 Task: Create in the project ChampionWorks and in the Backlog issue 'Address issues related to system accessibility for users with hearing impairments' a child issue 'Kubernetes cluster workload balancing and optimization', and assign it to team member softage.3@softage.net. Create in the project ChampionWorks and in the Backlog issue 'Develop a new feature to allow for automatic document classification and sorting' a child issue 'Integration with customer relationship management software', and assign it to team member softage.4@softage.net
Action: Mouse moved to (171, 45)
Screenshot: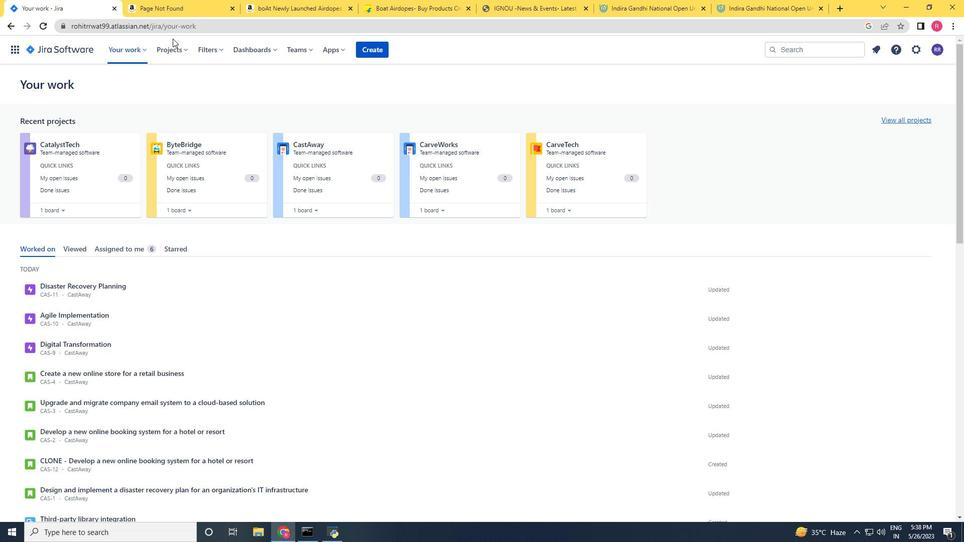 
Action: Mouse pressed left at (171, 45)
Screenshot: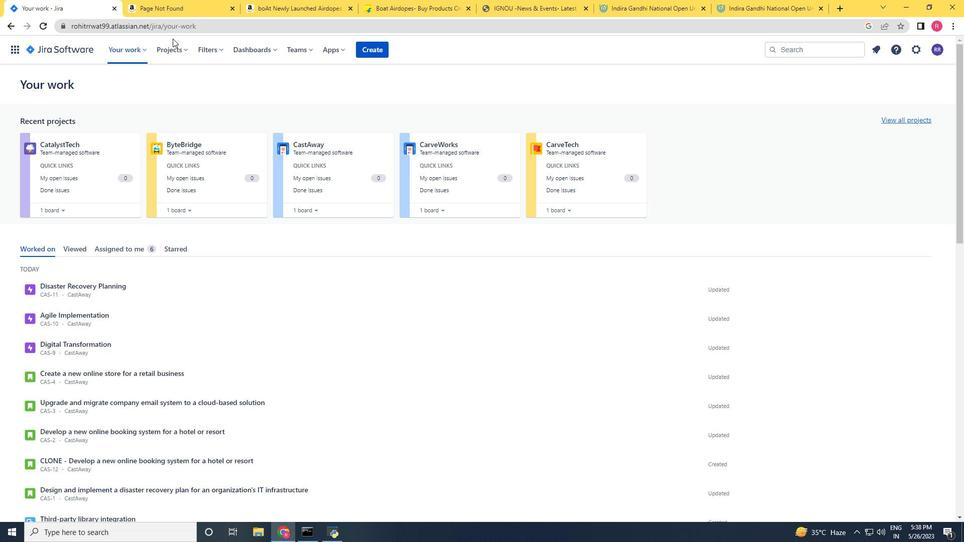 
Action: Mouse moved to (179, 93)
Screenshot: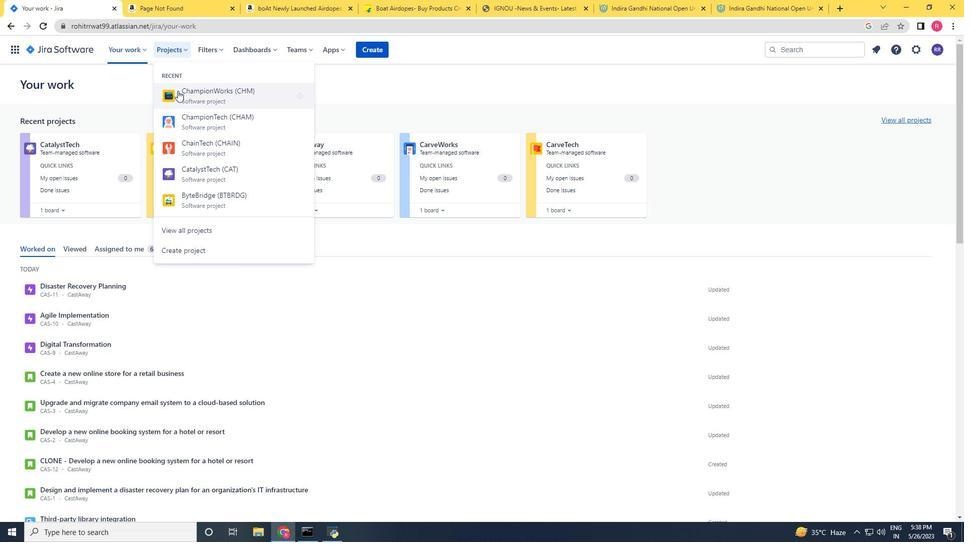 
Action: Mouse pressed left at (179, 93)
Screenshot: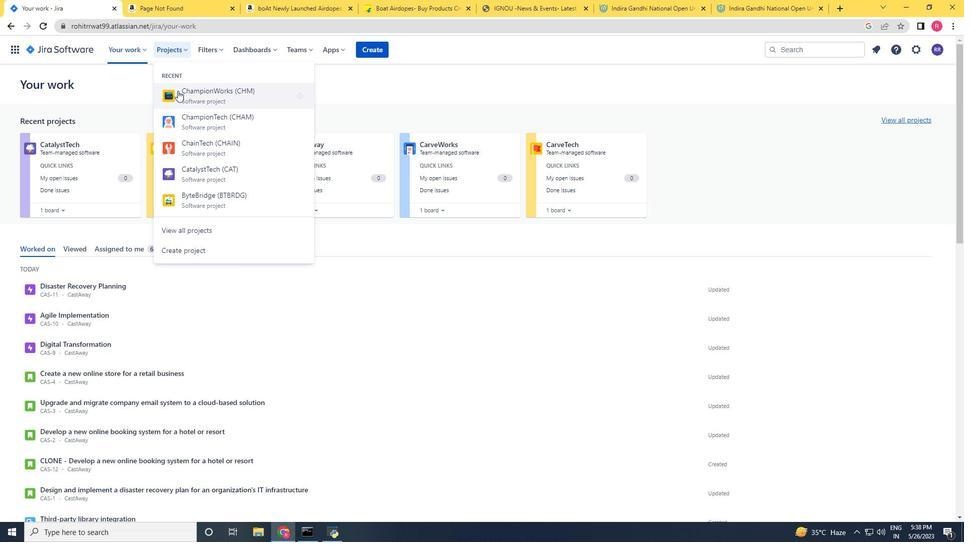 
Action: Mouse moved to (65, 155)
Screenshot: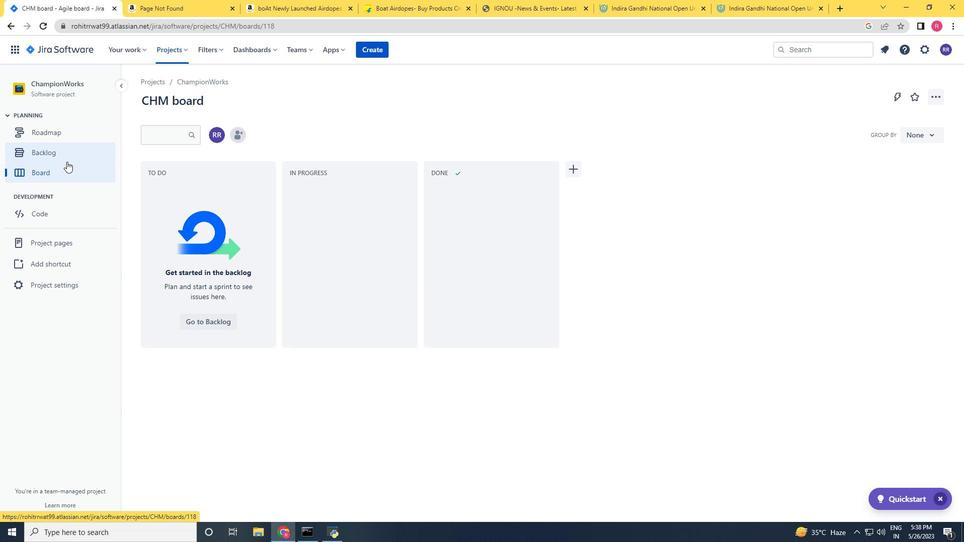 
Action: Mouse pressed left at (65, 155)
Screenshot: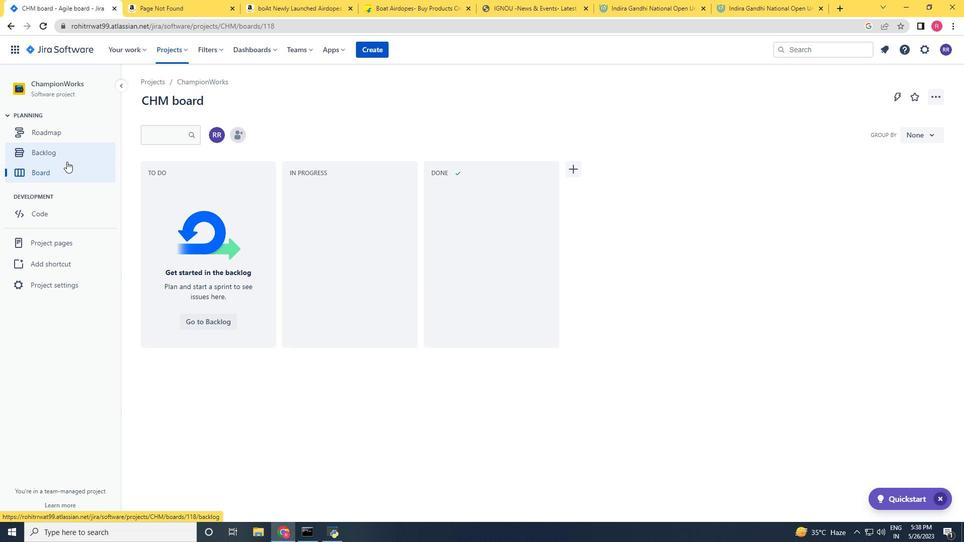 
Action: Mouse moved to (244, 305)
Screenshot: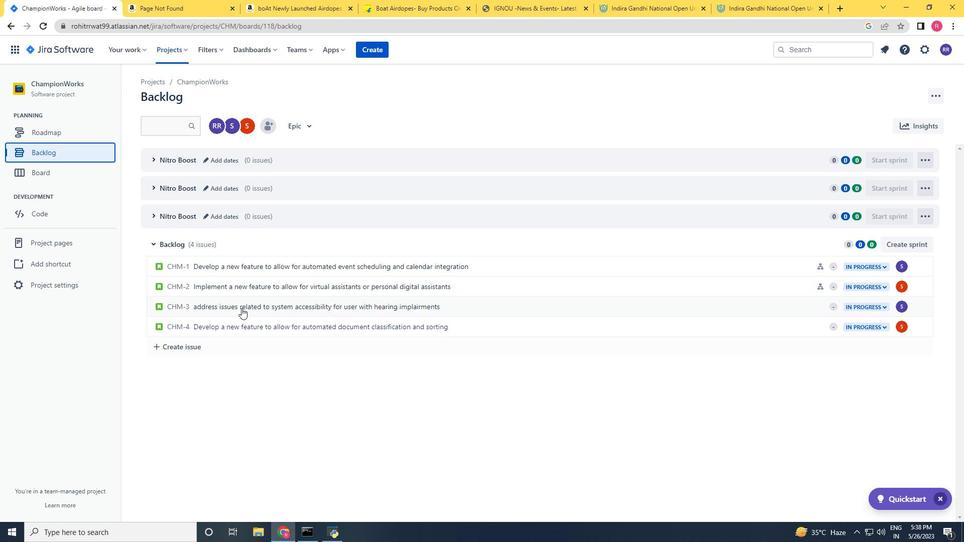 
Action: Mouse pressed left at (244, 305)
Screenshot: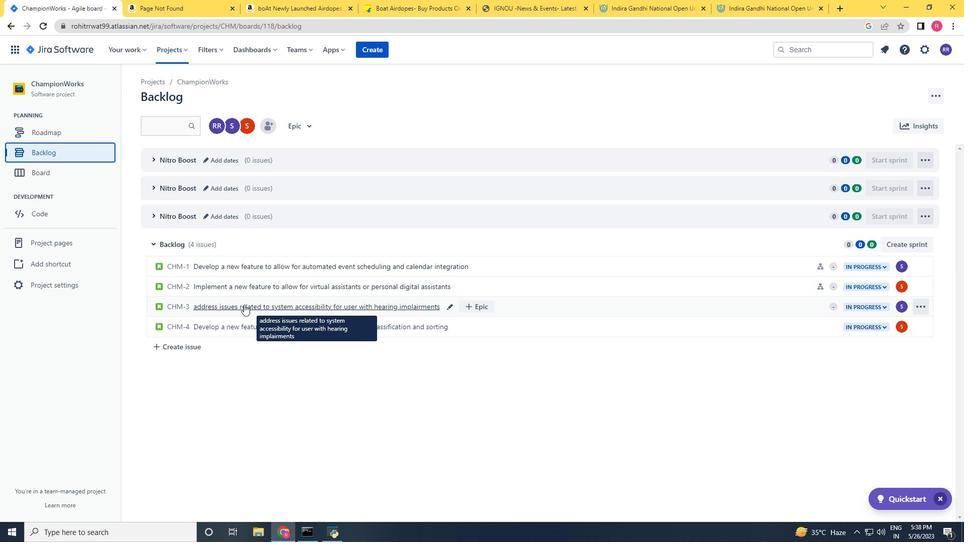 
Action: Mouse moved to (784, 225)
Screenshot: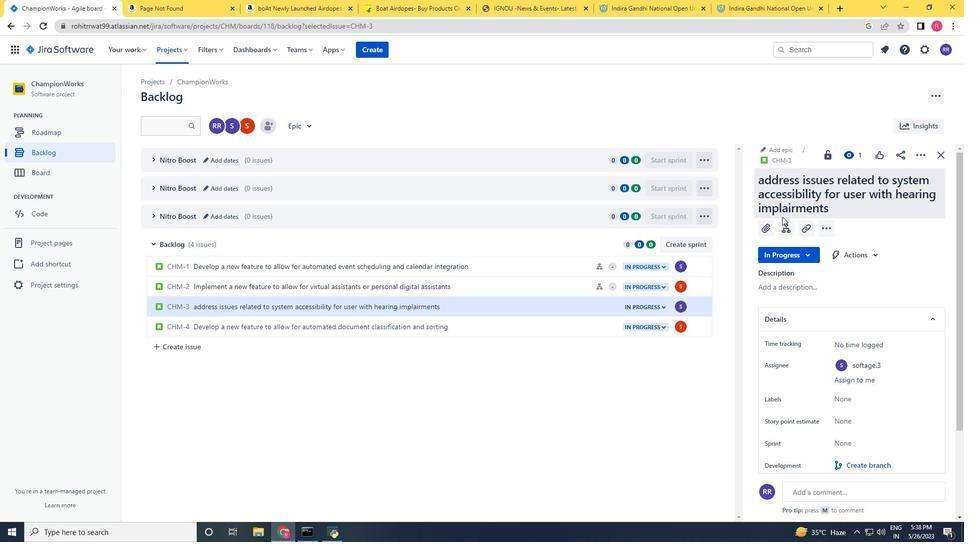 
Action: Mouse pressed left at (784, 225)
Screenshot: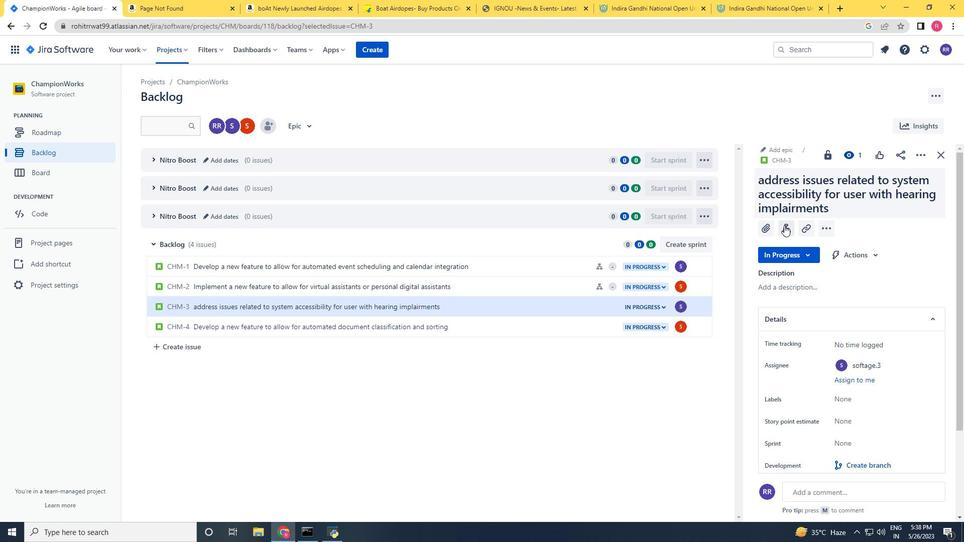 
Action: Mouse moved to (816, 317)
Screenshot: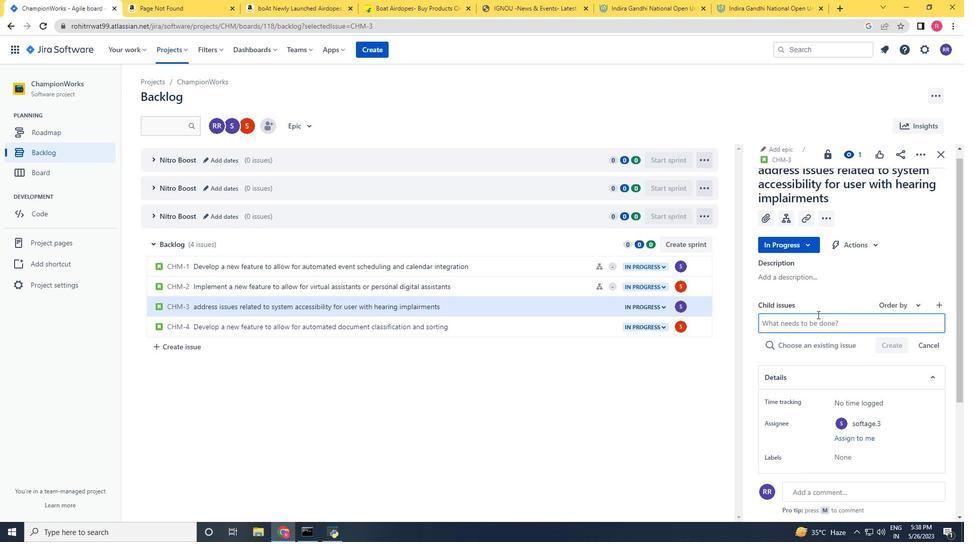 
Action: Mouse pressed left at (816, 317)
Screenshot: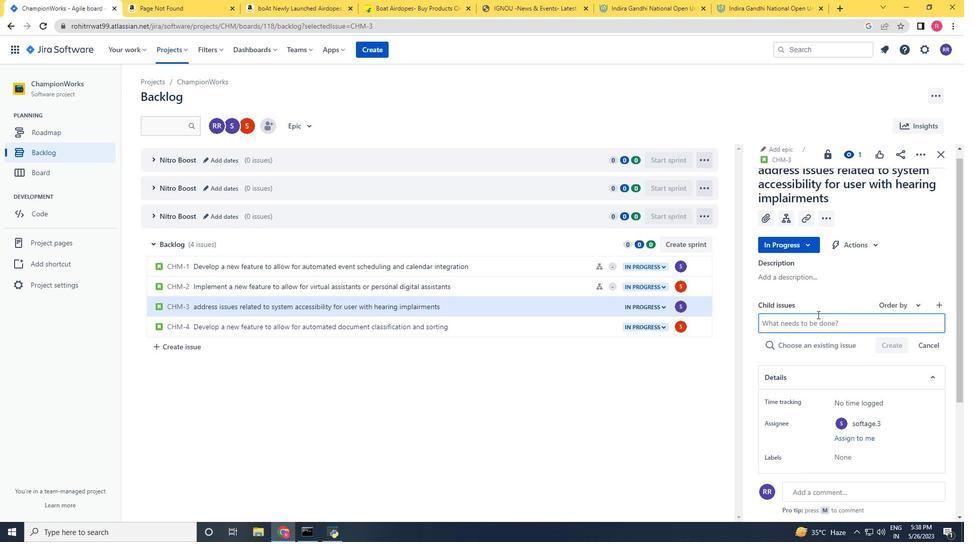 
Action: Key pressed <Key.shift>Kubernetes<Key.space>cluster<Key.space>workload<Key.space>blanc<Key.backspace><Key.backspace><Key.backspace><Key.backspace>alancing<Key.space>and<Key.space>optimization
Screenshot: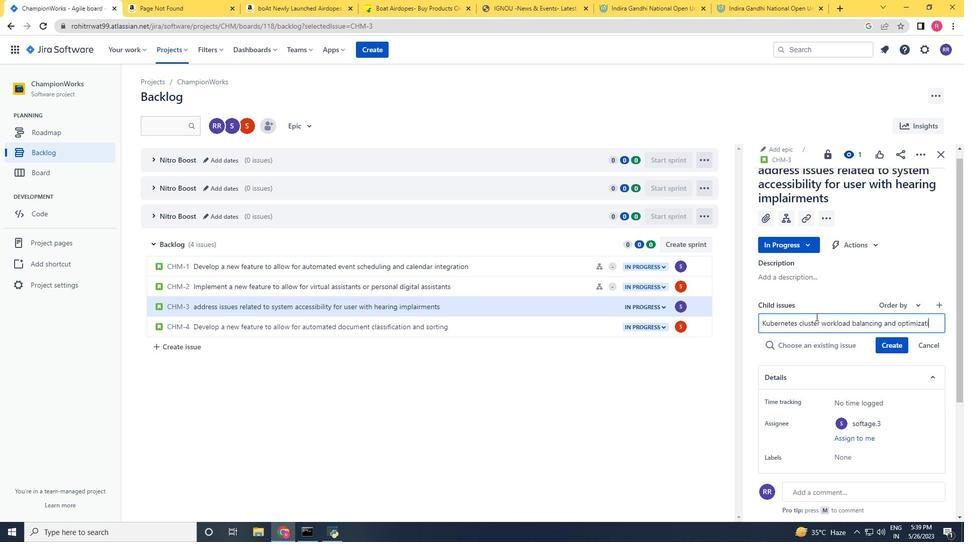 
Action: Mouse moved to (882, 344)
Screenshot: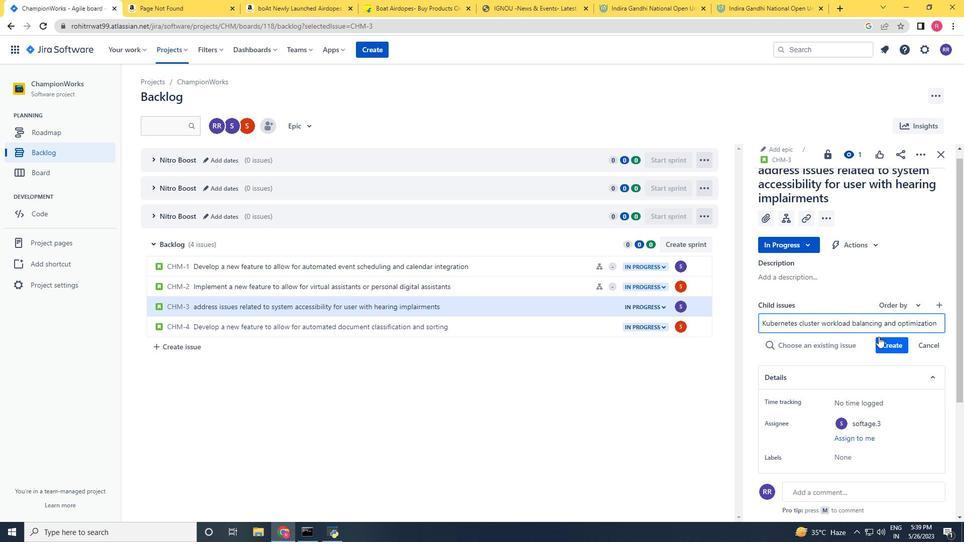 
Action: Mouse pressed left at (882, 344)
Screenshot: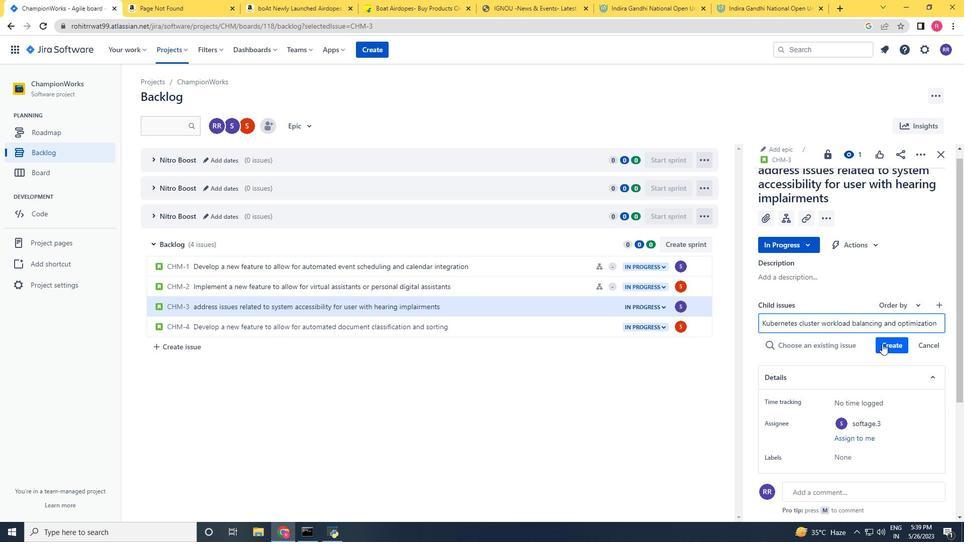 
Action: Mouse moved to (933, 327)
Screenshot: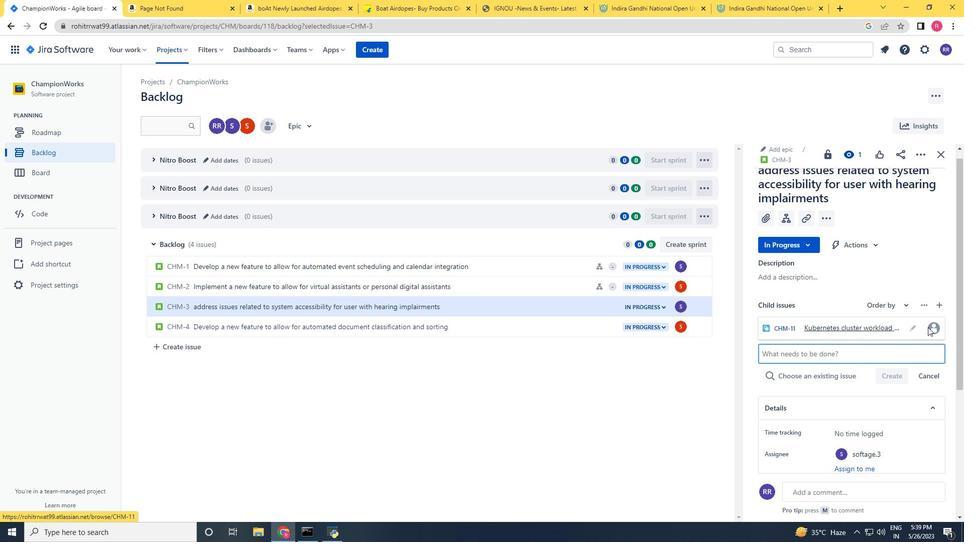 
Action: Mouse pressed left at (933, 327)
Screenshot: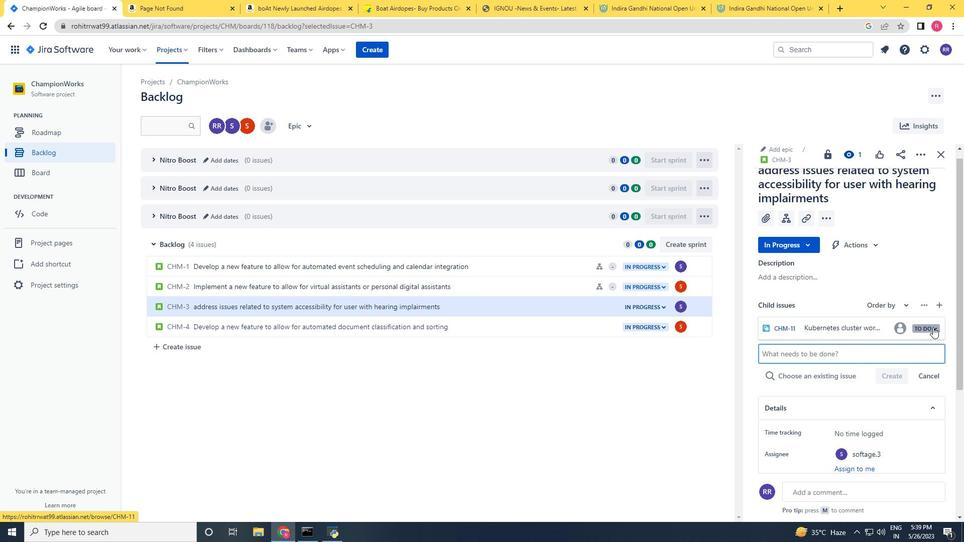 
Action: Mouse moved to (901, 327)
Screenshot: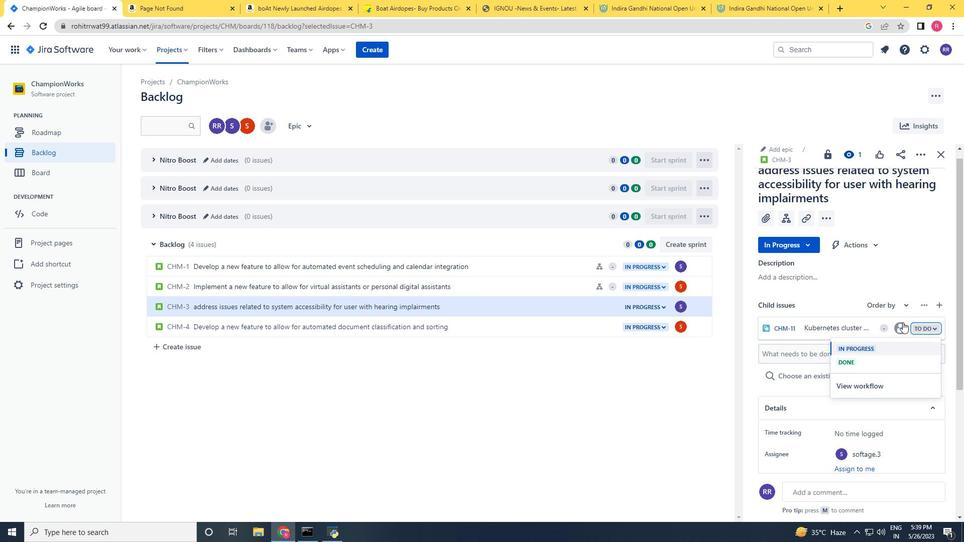 
Action: Mouse pressed left at (901, 327)
Screenshot: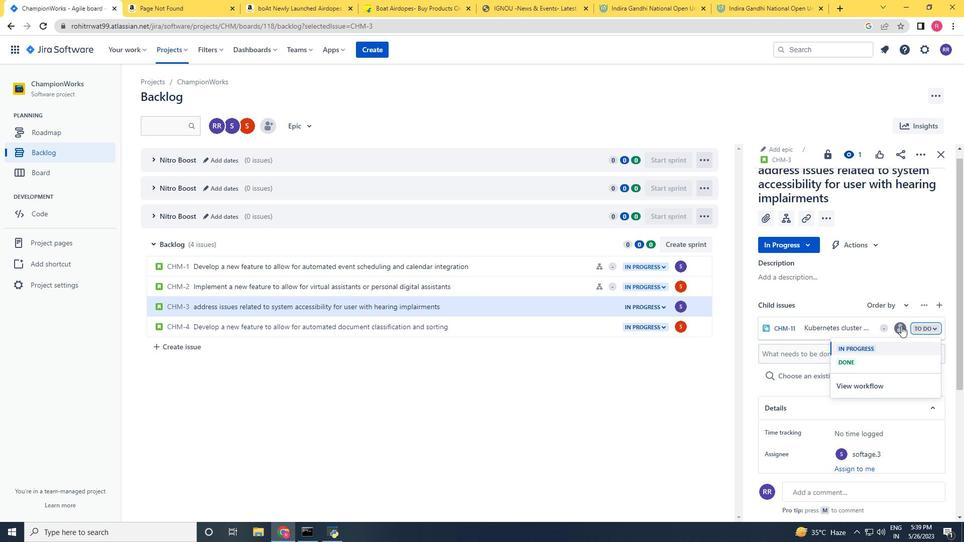 
Action: Mouse moved to (822, 294)
Screenshot: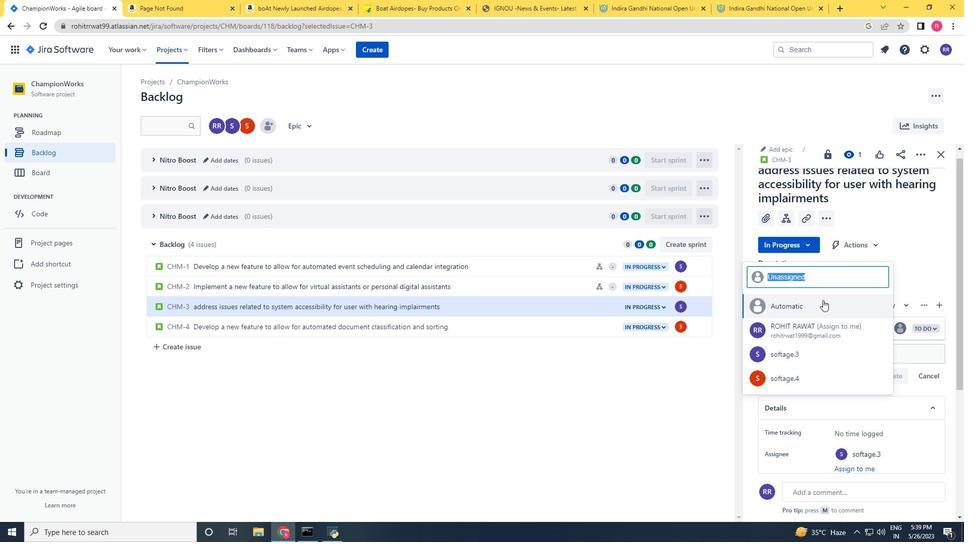 
Action: Key pressed <Key.backspace>softage.3<Key.shift_r>@sf<Key.backspace>oftage.net
Screenshot: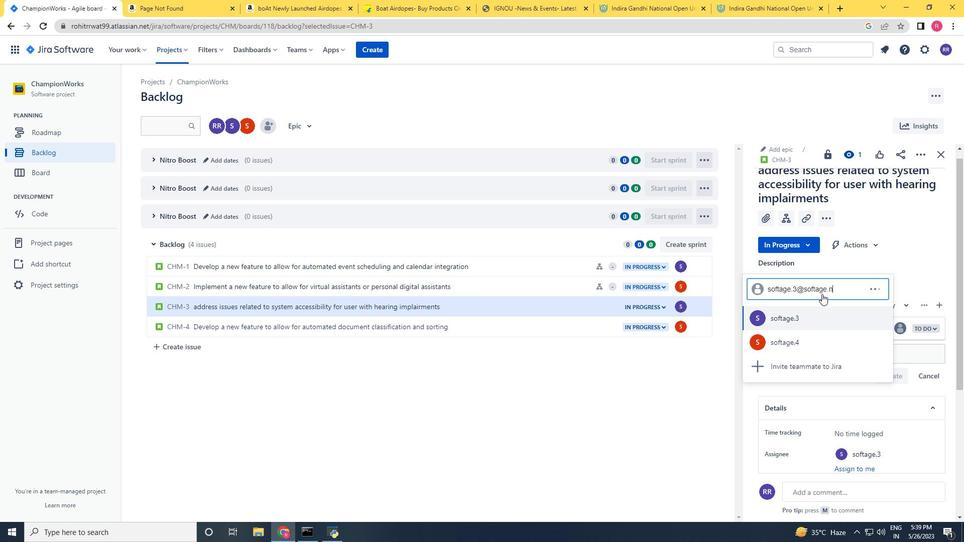 
Action: Mouse moved to (796, 337)
Screenshot: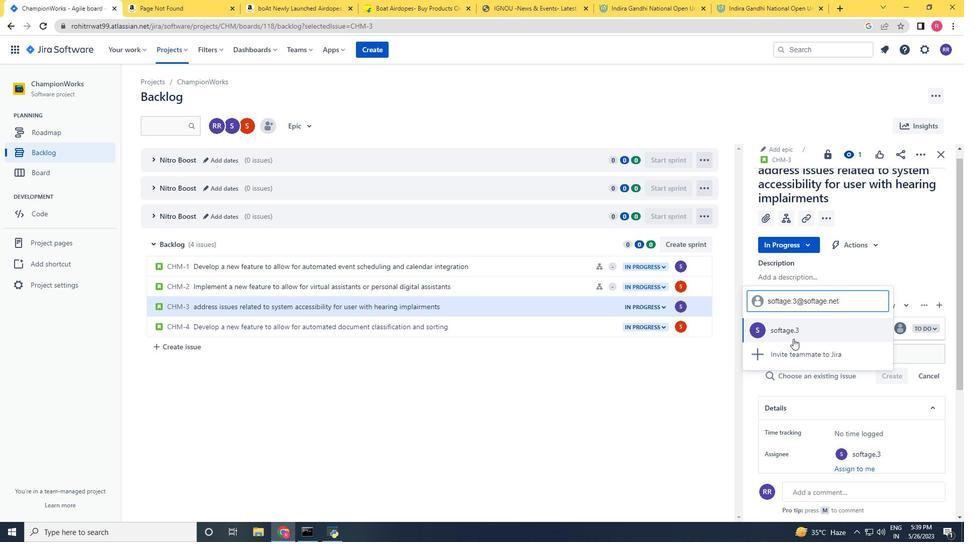 
Action: Mouse pressed left at (796, 337)
Screenshot: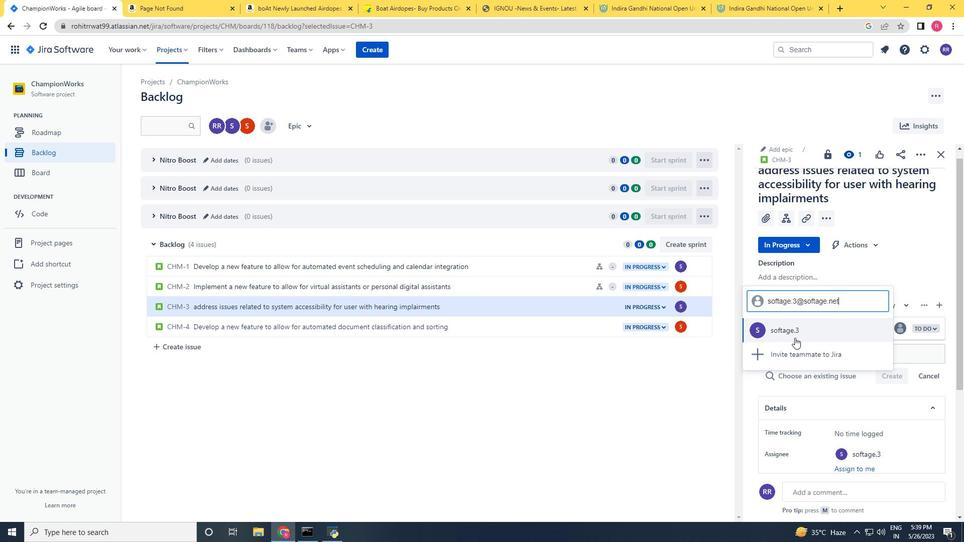 
Action: Mouse moved to (245, 327)
Screenshot: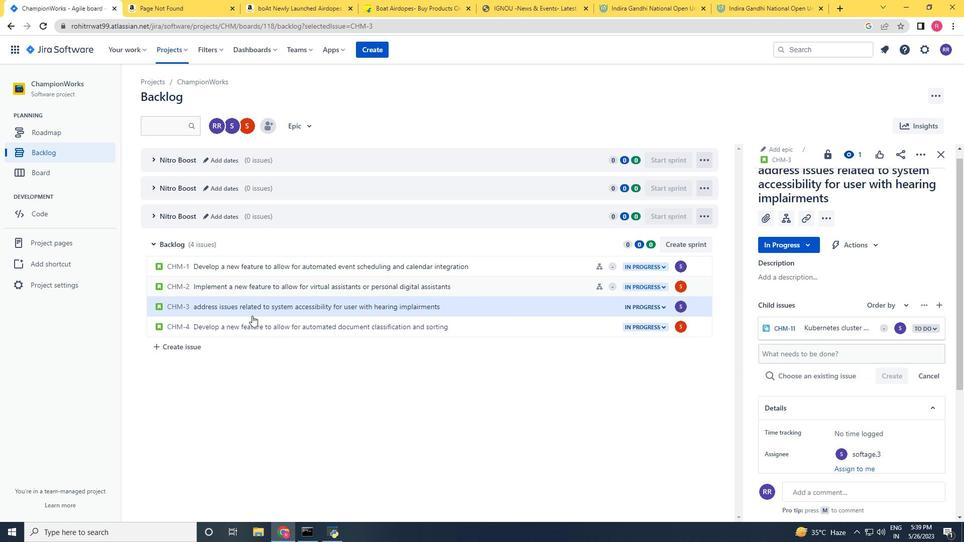 
Action: Mouse pressed left at (245, 327)
Screenshot: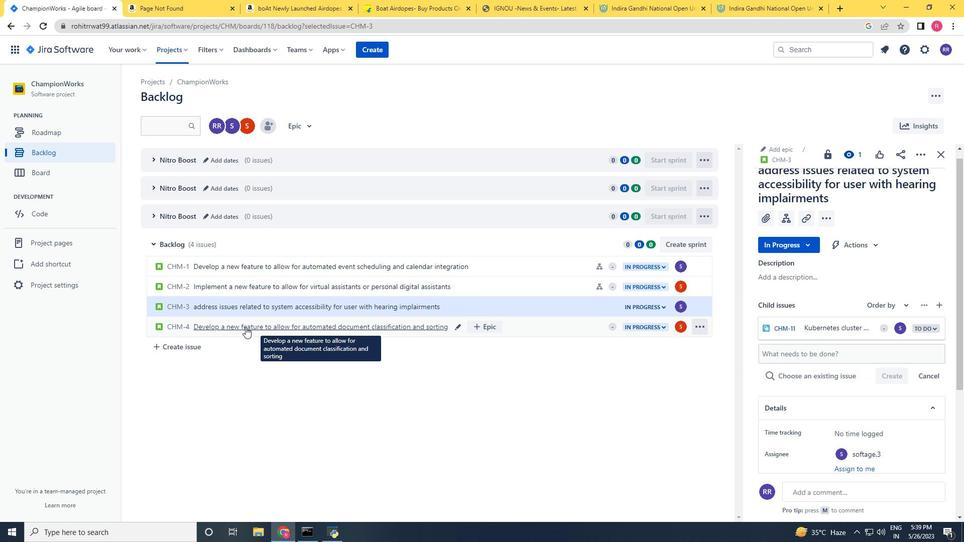 
Action: Mouse moved to (789, 231)
Screenshot: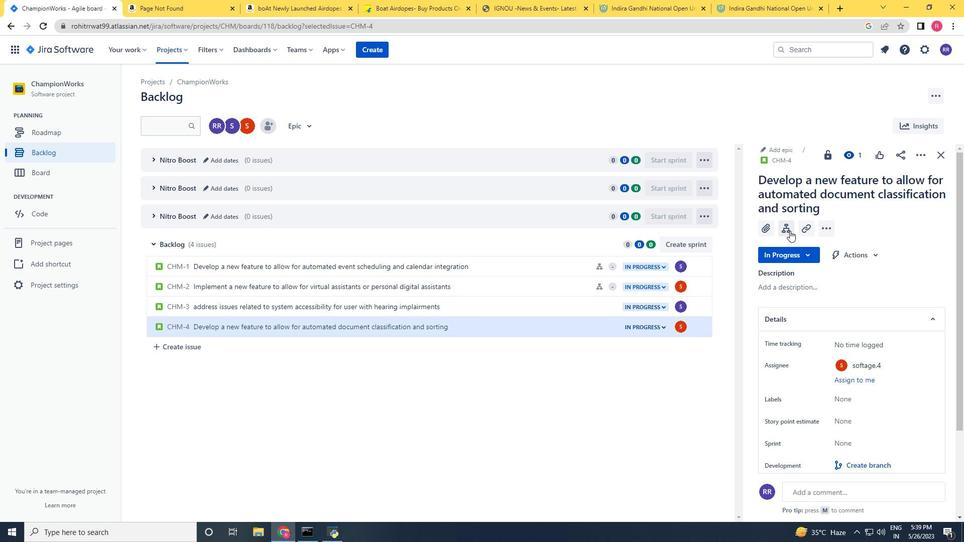 
Action: Mouse pressed left at (789, 231)
Screenshot: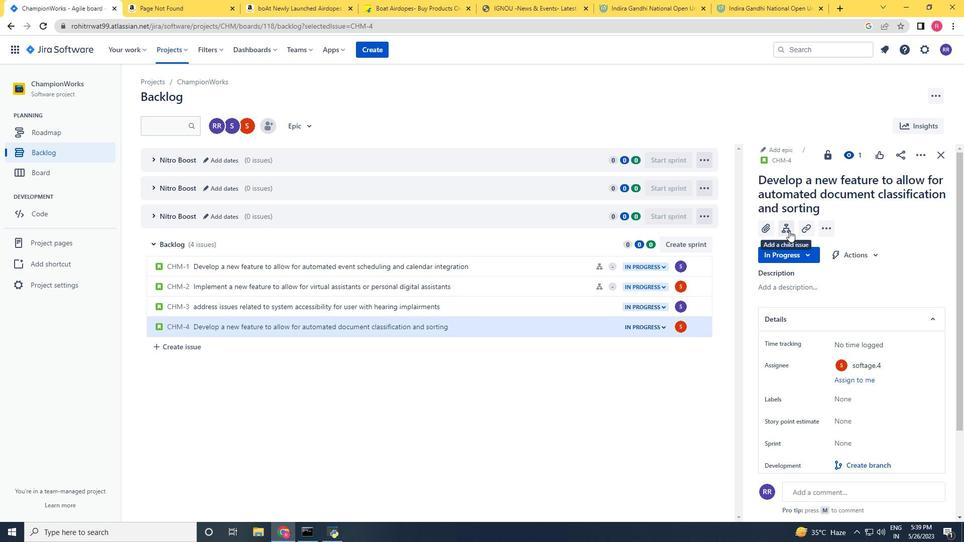 
Action: Key pressed <Key.shift>Integration<Key.space>with<Key.space>customer<Key.space>relationshiop<Key.space>management<Key.space>software
Screenshot: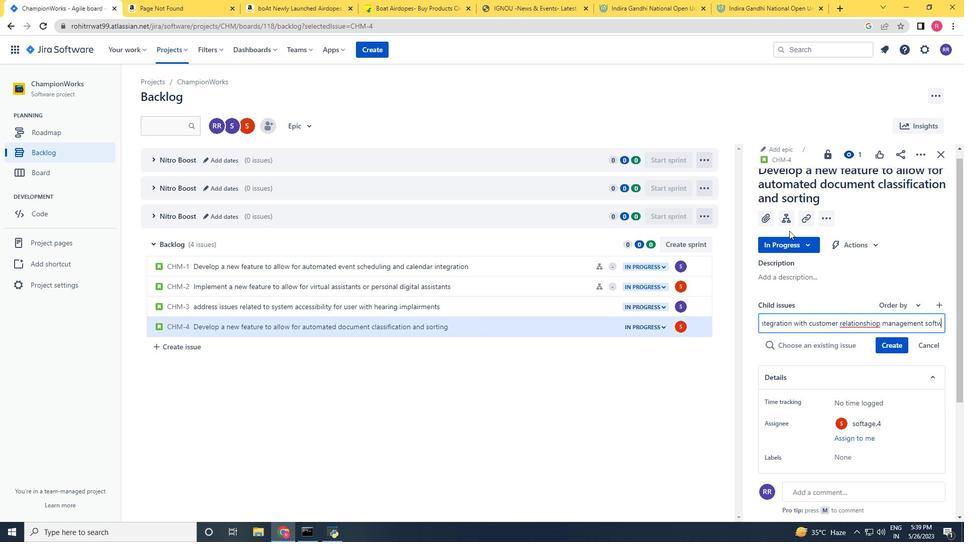 
Action: Mouse moved to (869, 325)
Screenshot: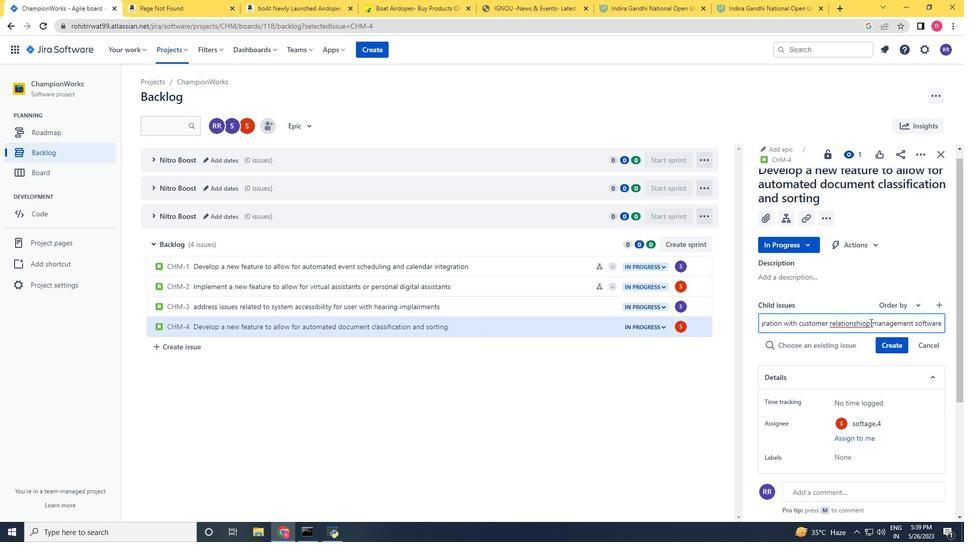
Action: Mouse pressed left at (869, 325)
Screenshot: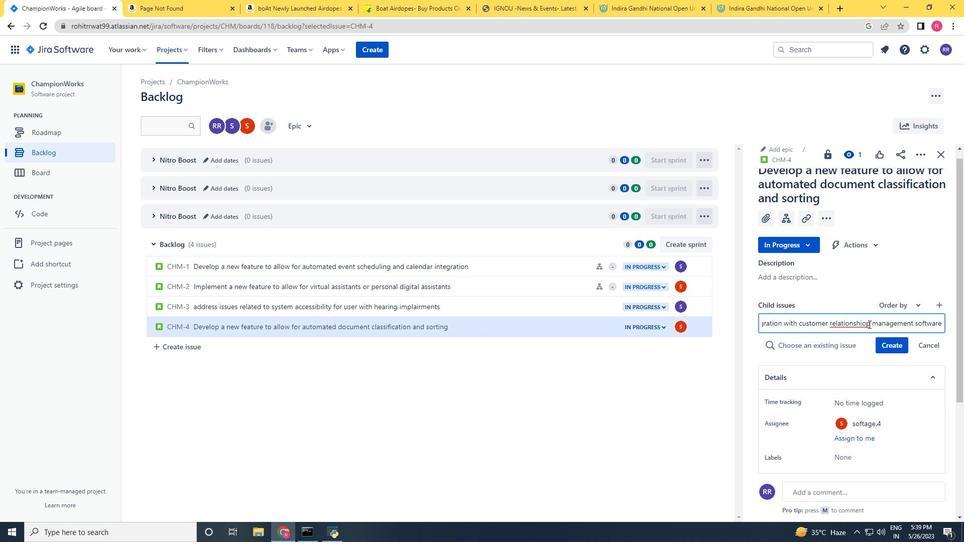 
Action: Mouse moved to (906, 312)
Screenshot: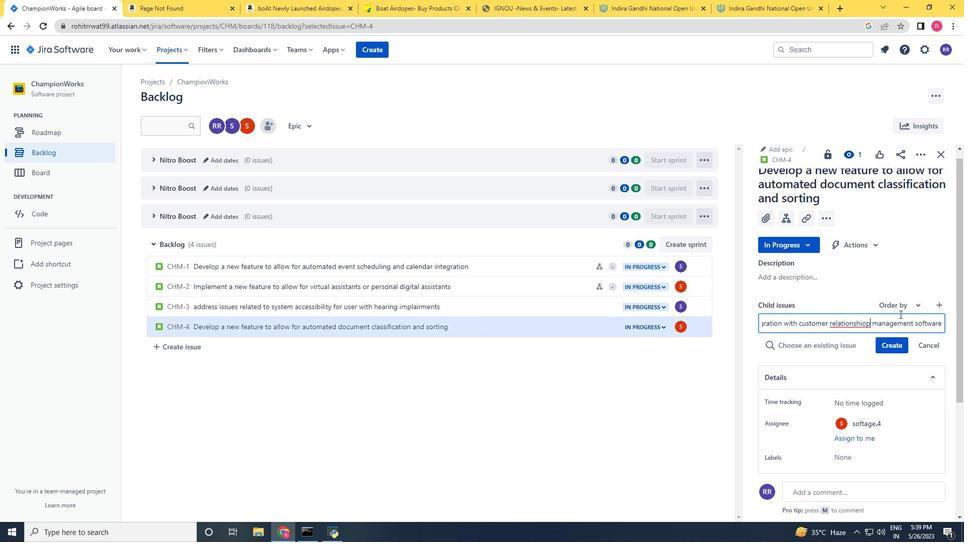 
Action: Key pressed <Key.left><Key.backspace>
Screenshot: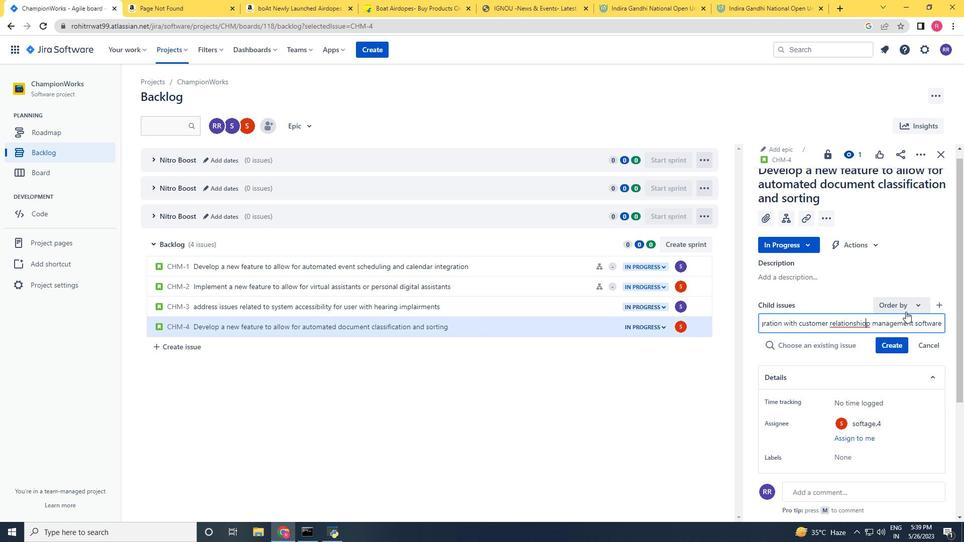 
Action: Mouse moved to (895, 348)
Screenshot: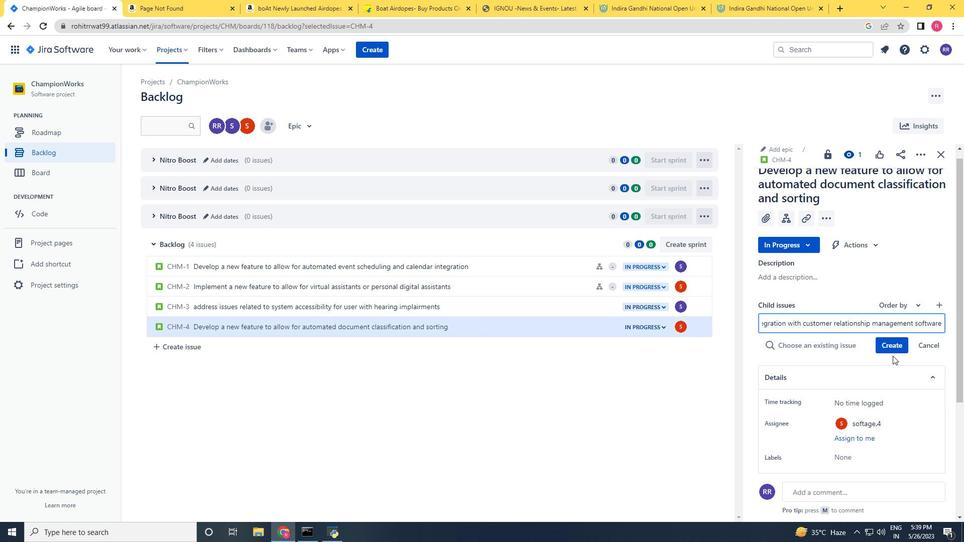 
Action: Mouse pressed left at (895, 348)
Screenshot: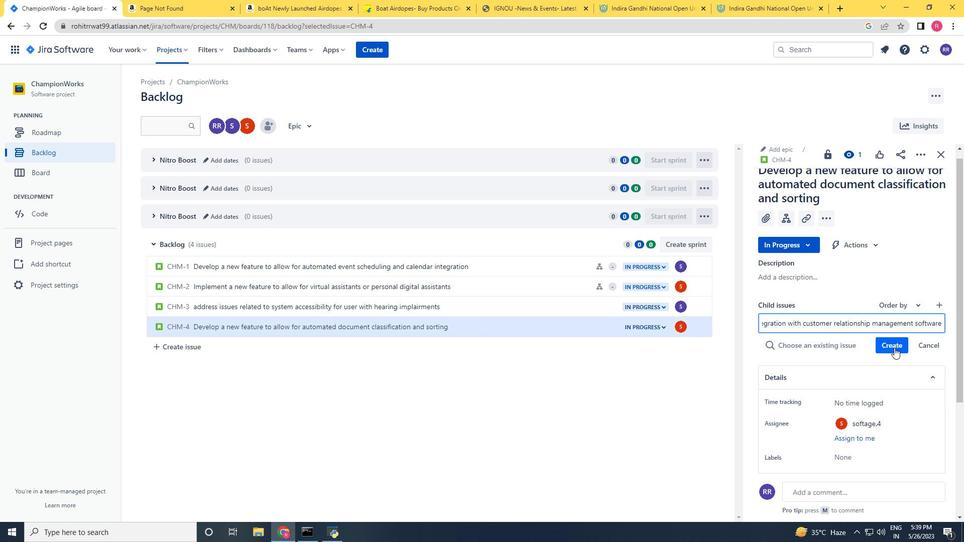 
Action: Mouse moved to (903, 329)
Screenshot: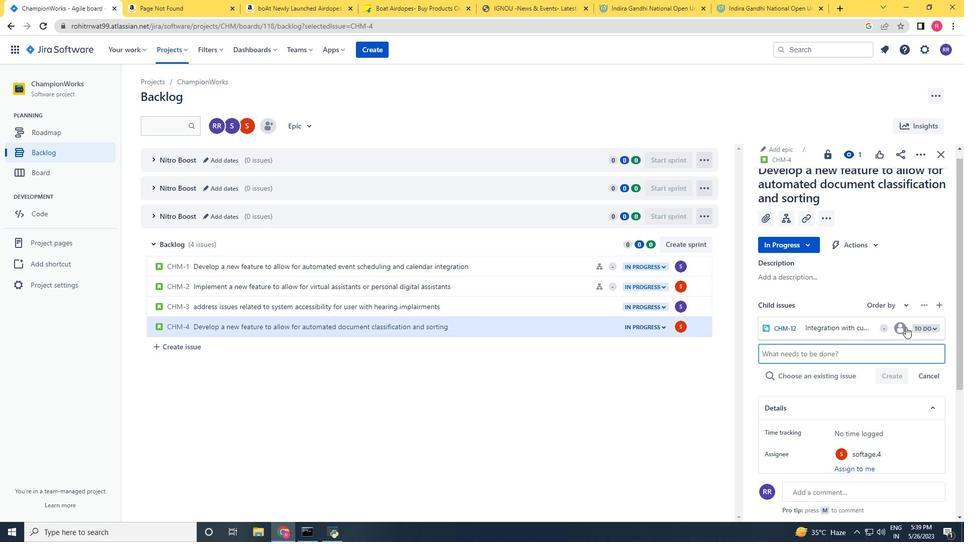 
Action: Mouse pressed left at (903, 329)
Screenshot: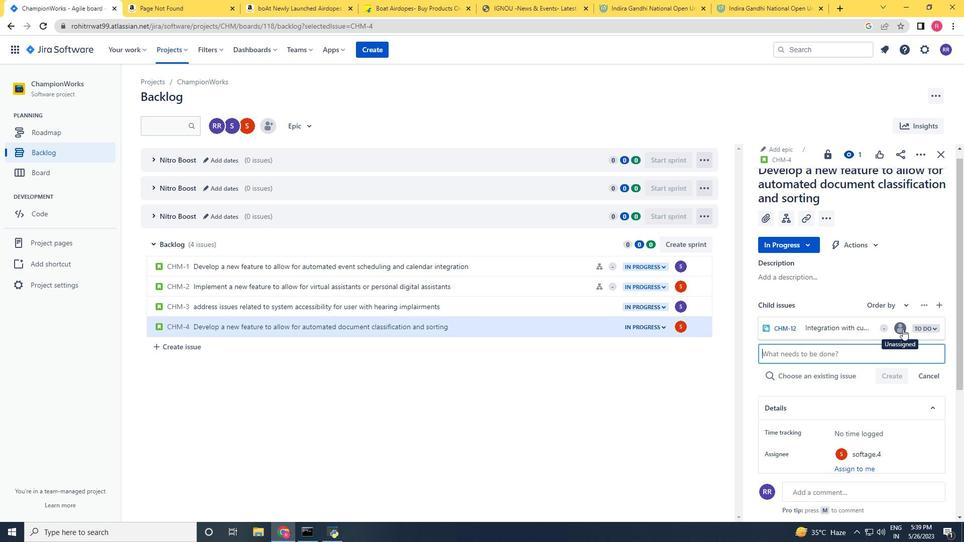 
Action: Key pressed <Key.backspace>softage.4<Key.shift_r>@softage.net
Screenshot: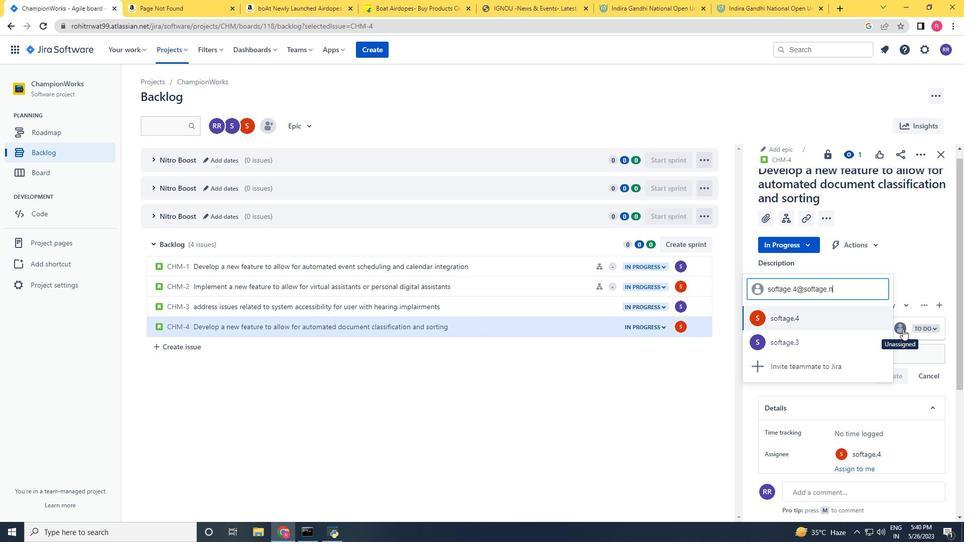 
Action: Mouse moved to (846, 328)
Screenshot: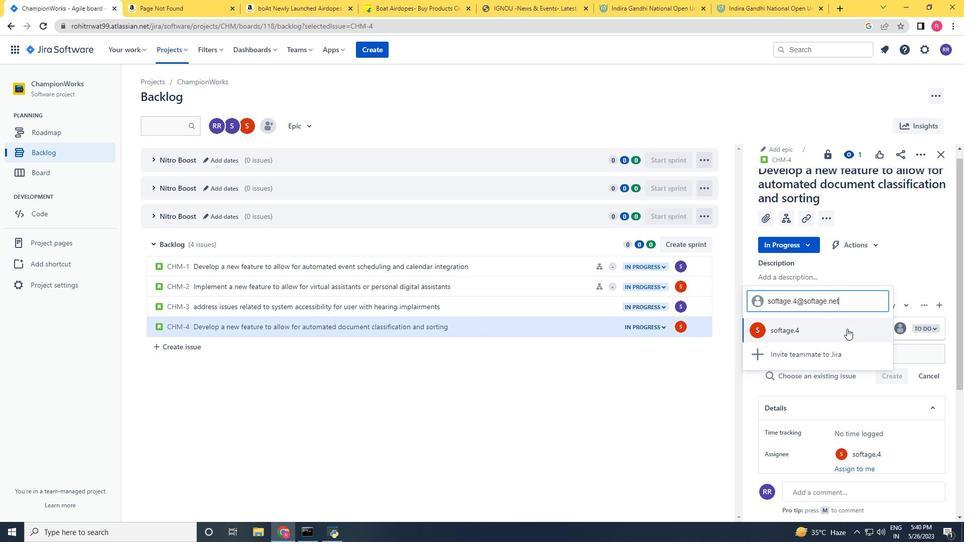 
Action: Mouse pressed left at (846, 328)
Screenshot: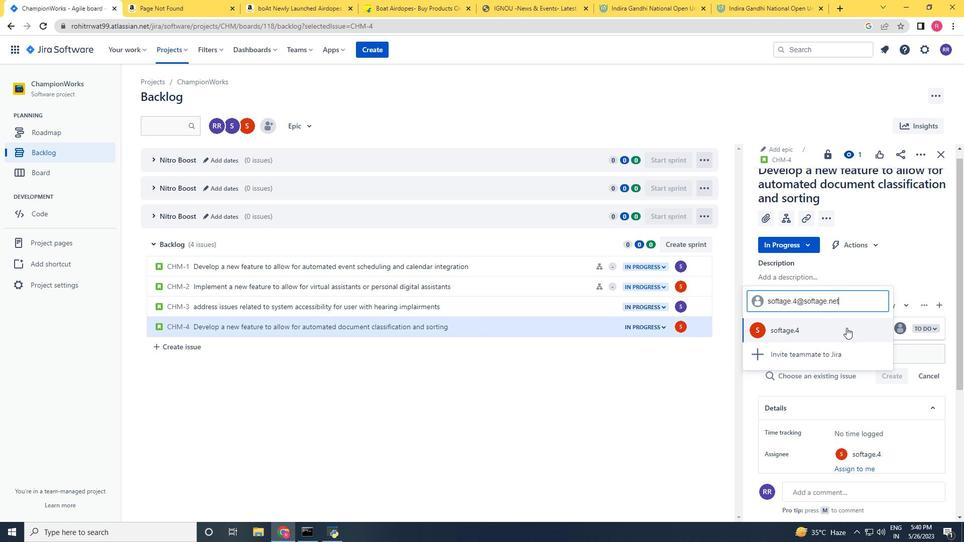 
Action: Mouse moved to (494, 377)
Screenshot: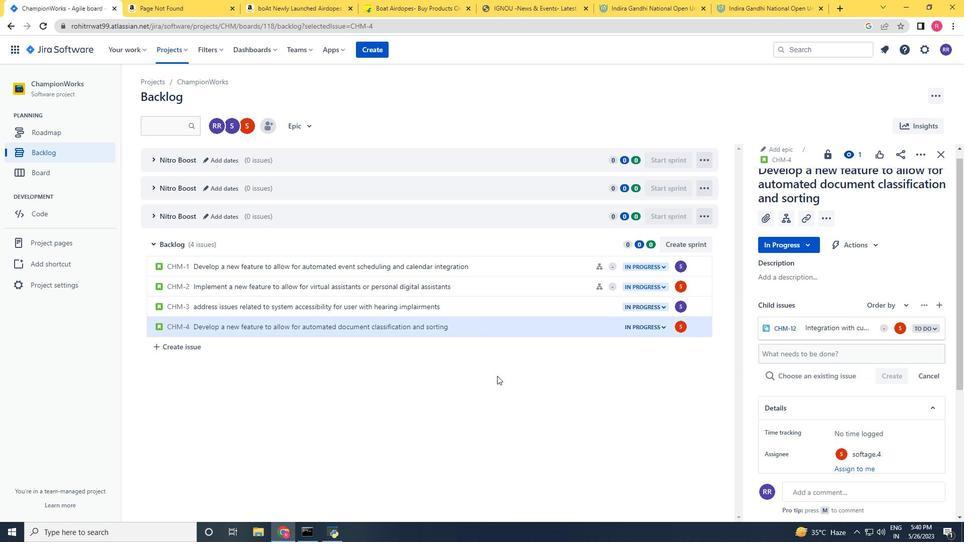 
Action: Mouse pressed left at (494, 377)
Screenshot: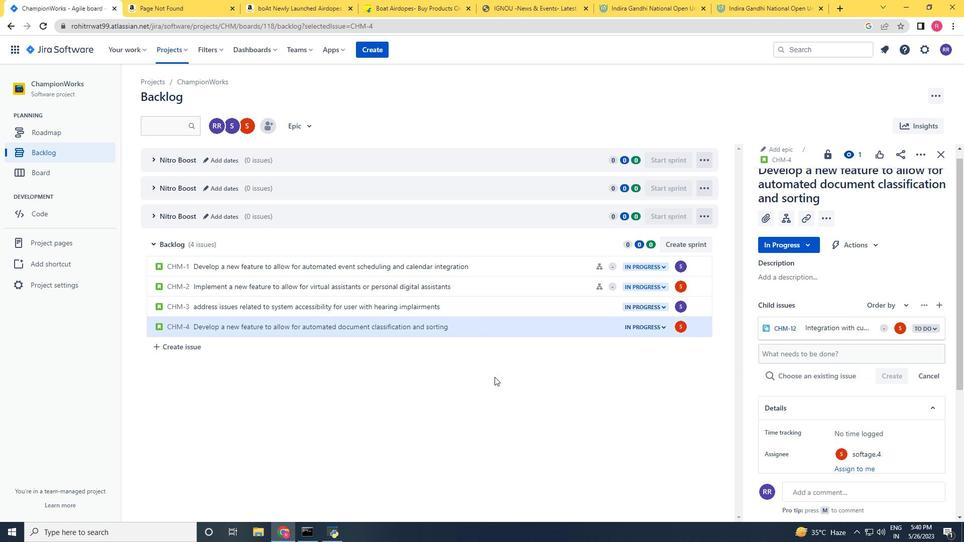 
